 Task: Search for calendar items modified this week.
Action: Mouse moved to (16, 55)
Screenshot: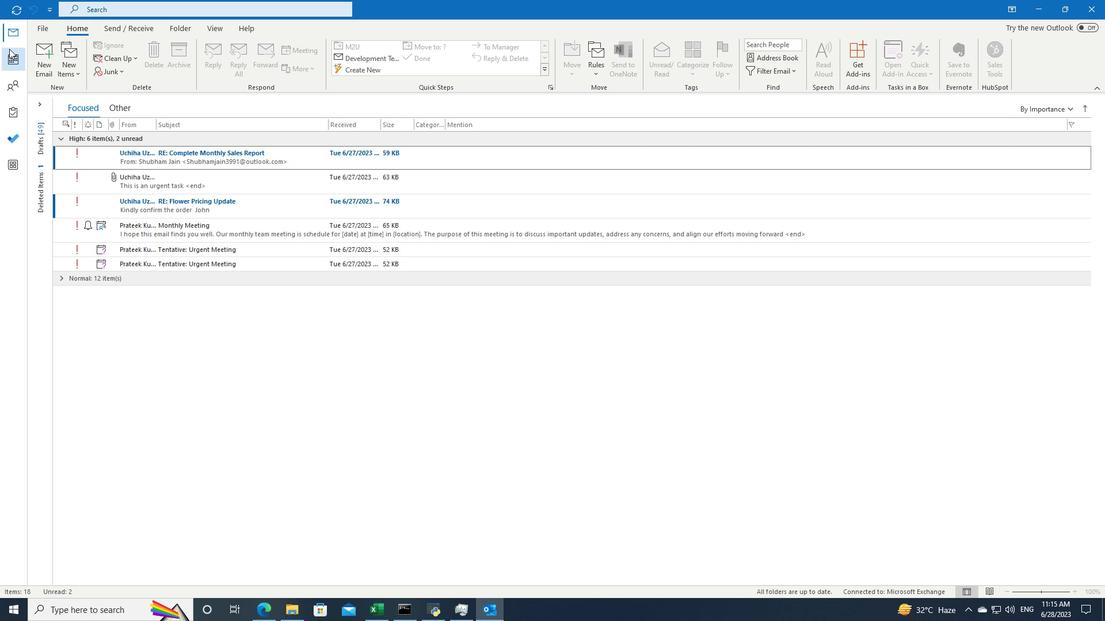 
Action: Mouse pressed left at (16, 55)
Screenshot: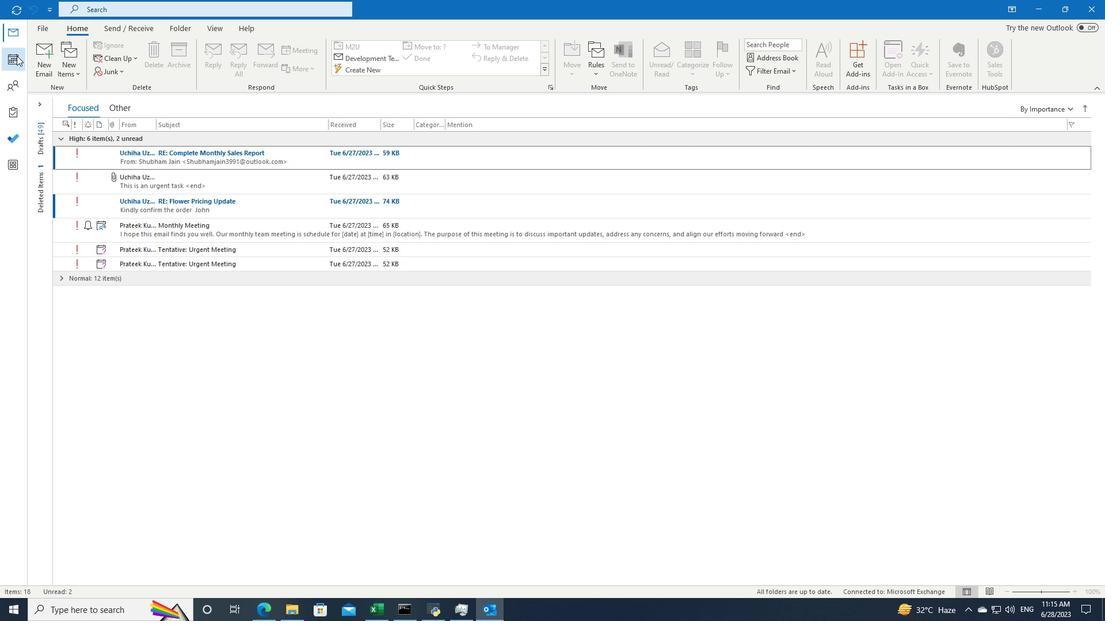
Action: Mouse moved to (332, 10)
Screenshot: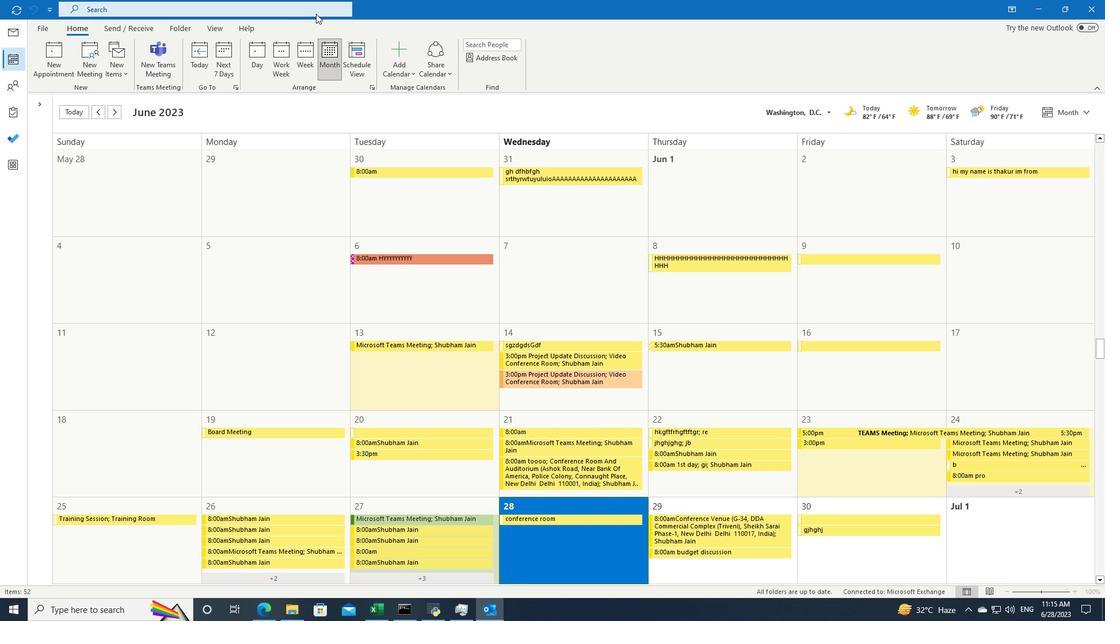 
Action: Mouse pressed left at (332, 10)
Screenshot: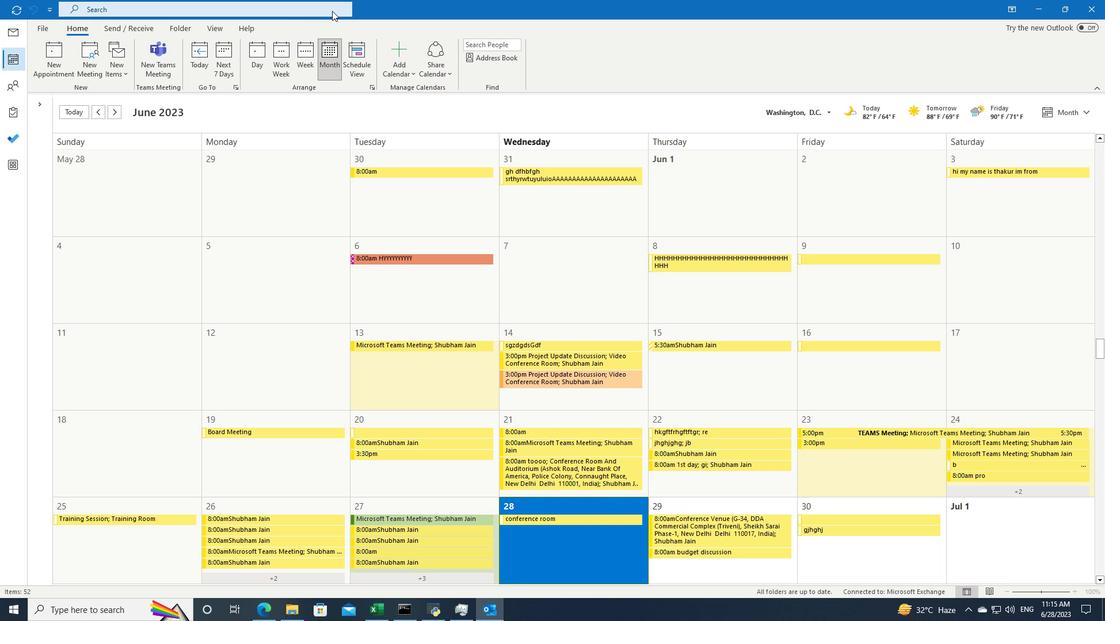 
Action: Mouse moved to (387, 10)
Screenshot: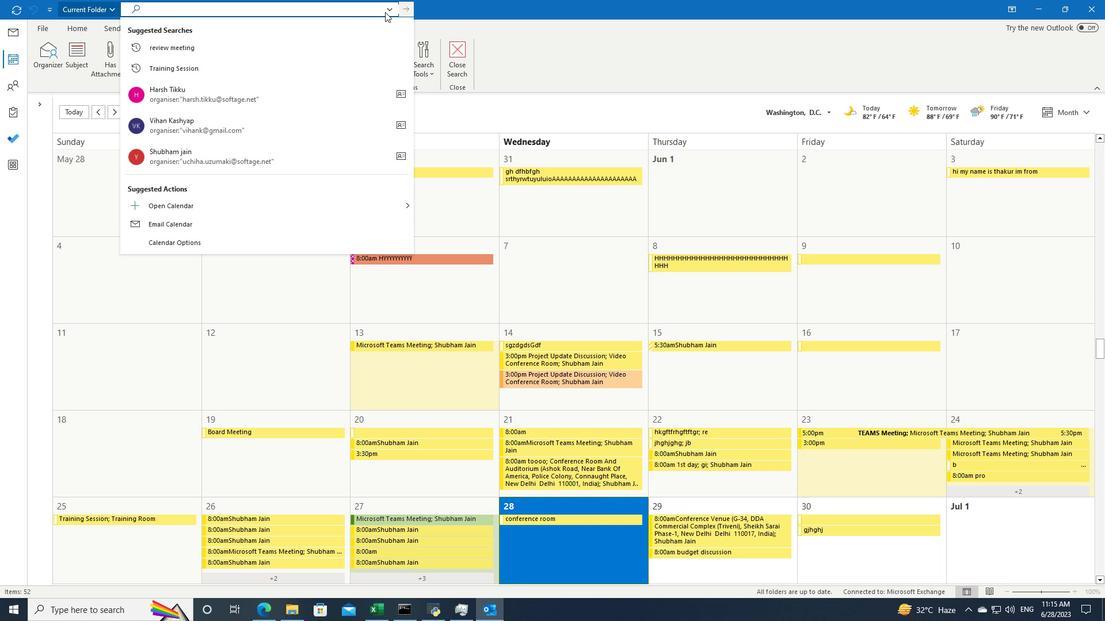 
Action: Mouse pressed left at (387, 10)
Screenshot: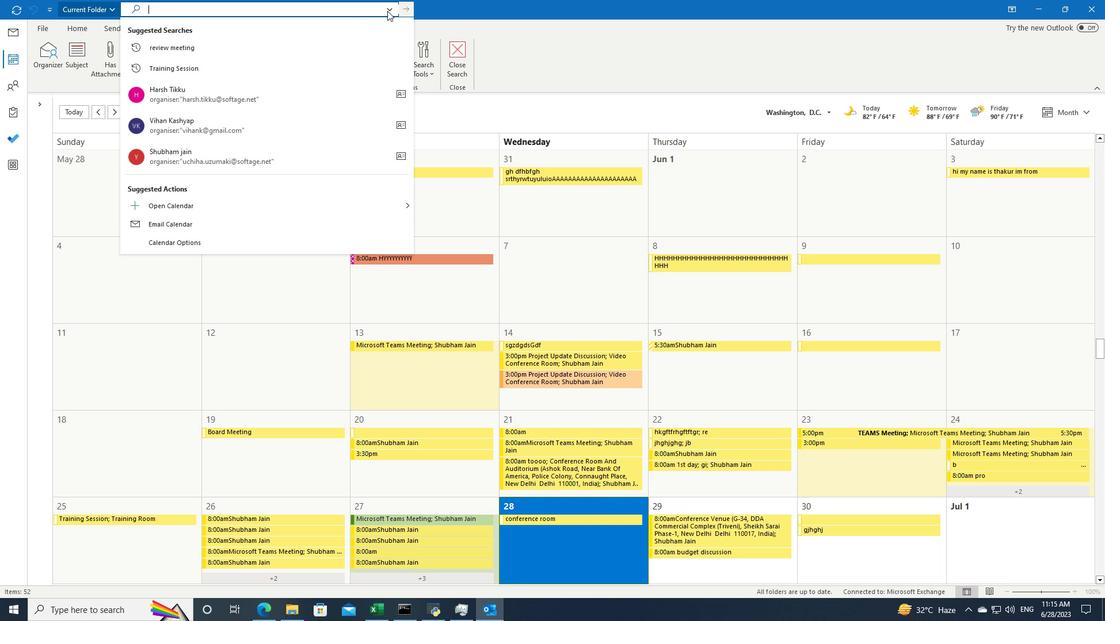 
Action: Mouse moved to (399, 28)
Screenshot: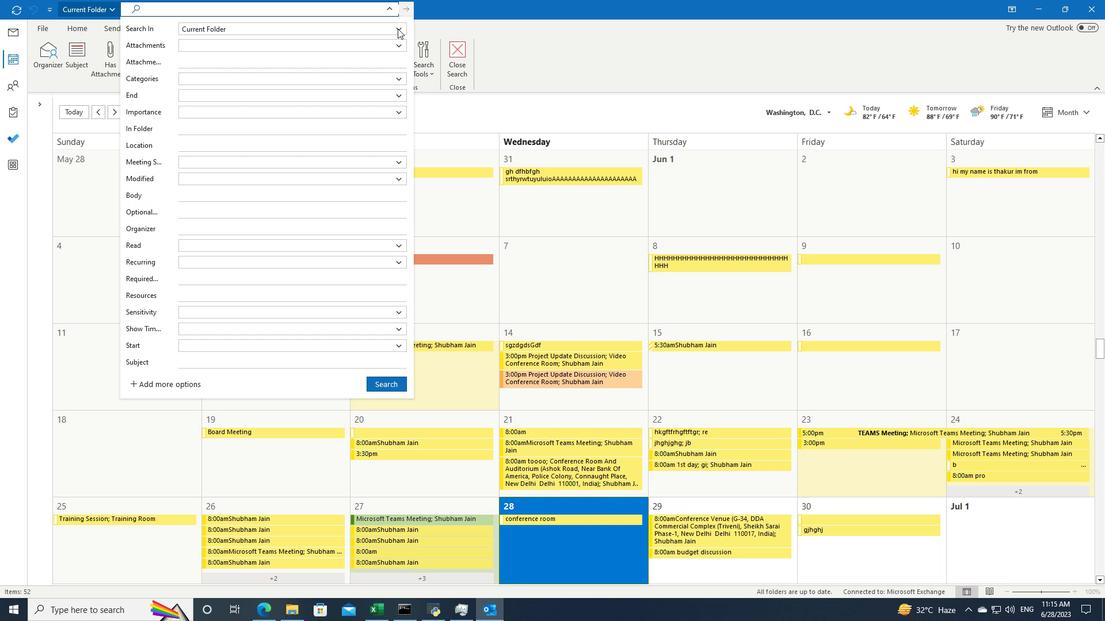 
Action: Mouse pressed left at (399, 28)
Screenshot: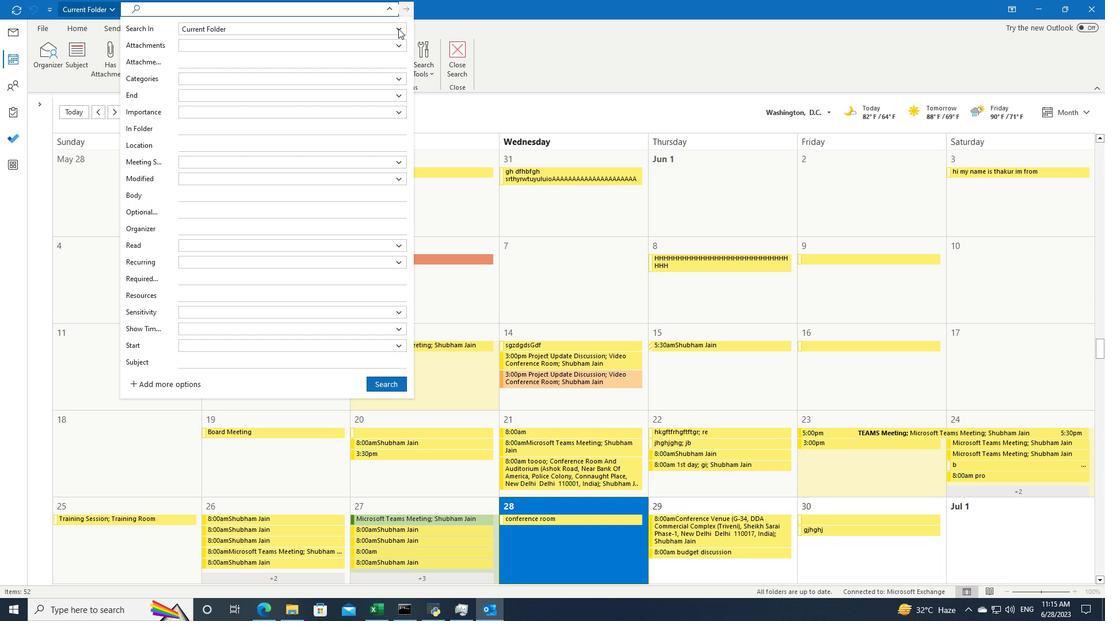 
Action: Mouse moved to (361, 66)
Screenshot: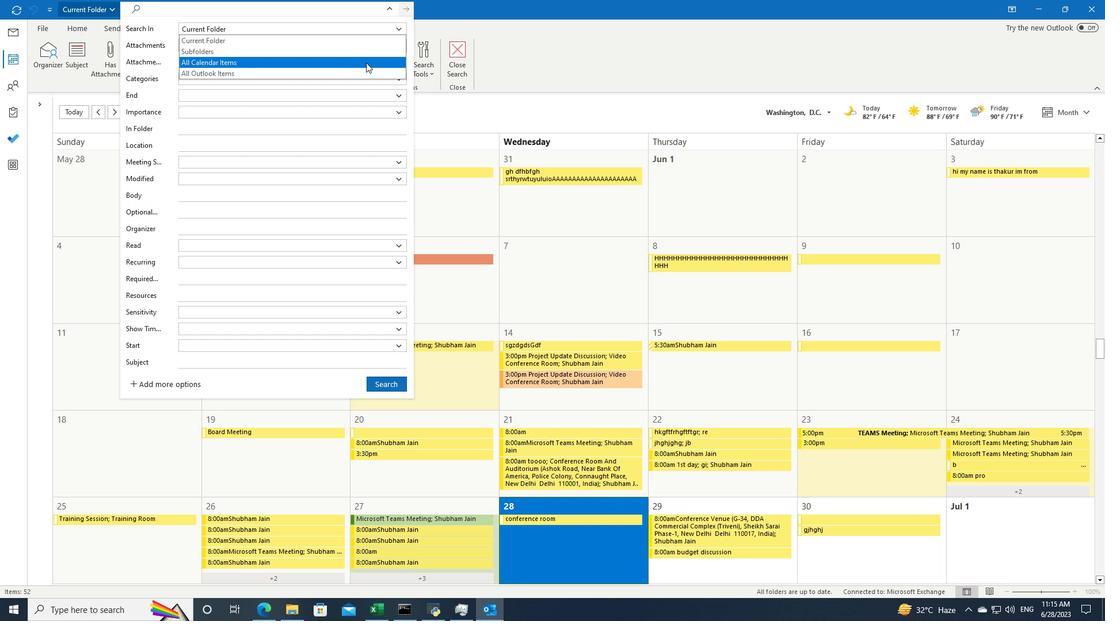 
Action: Mouse pressed left at (361, 66)
Screenshot: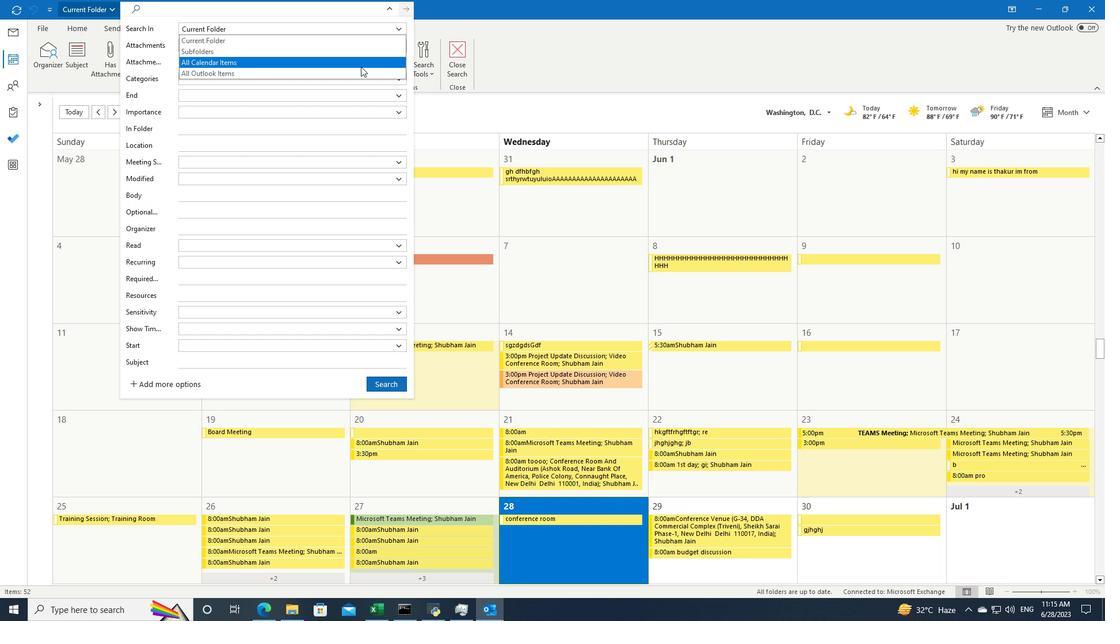 
Action: Mouse moved to (402, 9)
Screenshot: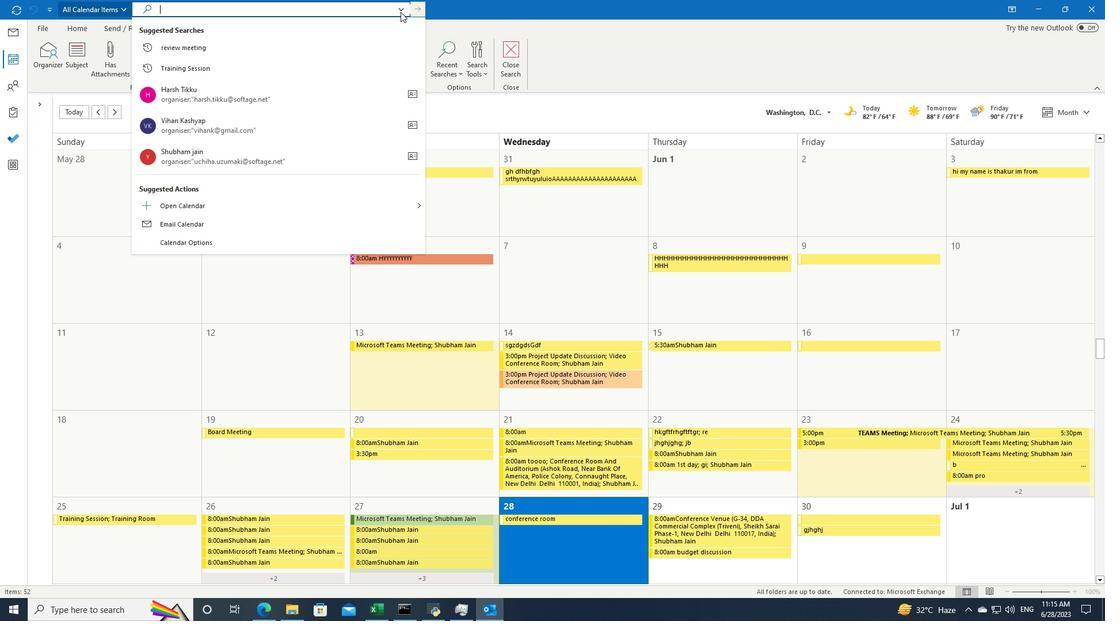 
Action: Mouse pressed left at (402, 9)
Screenshot: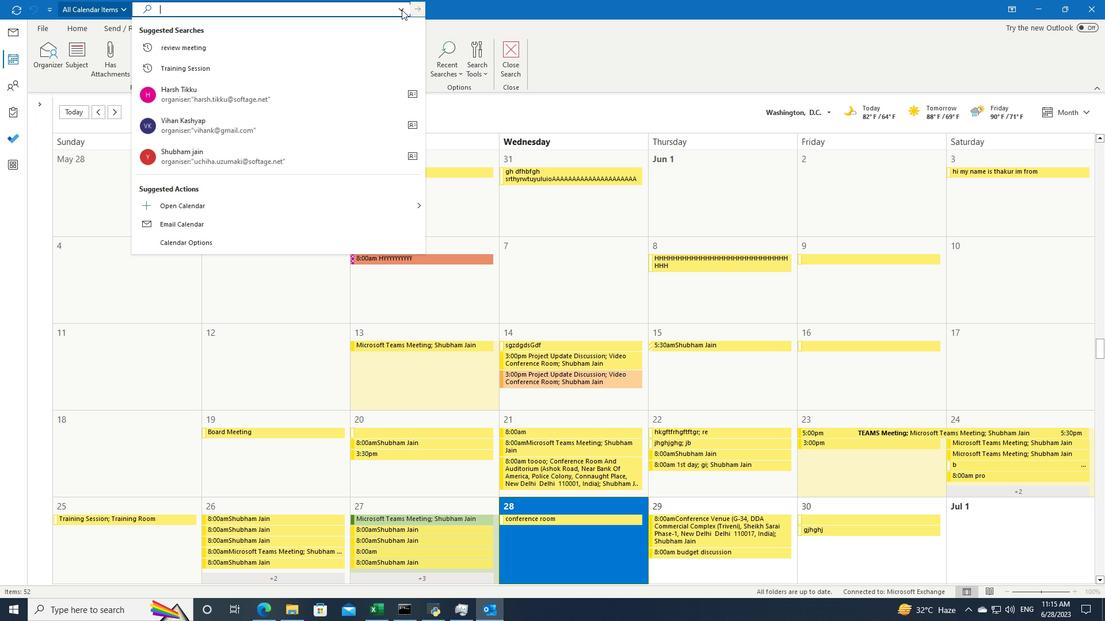 
Action: Mouse moved to (408, 179)
Screenshot: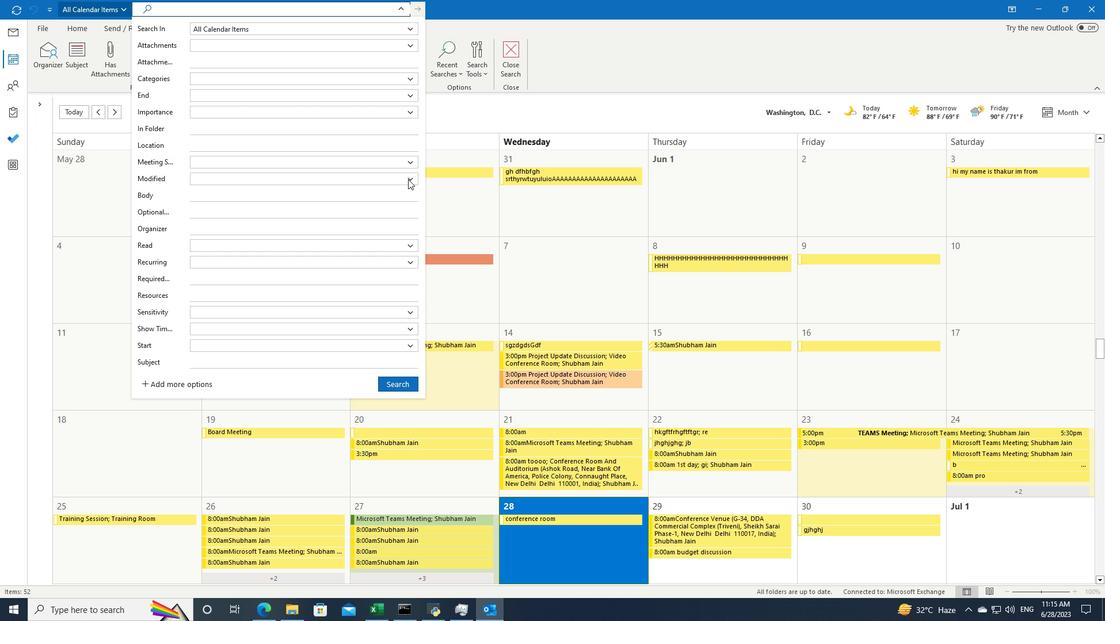 
Action: Mouse pressed left at (408, 179)
Screenshot: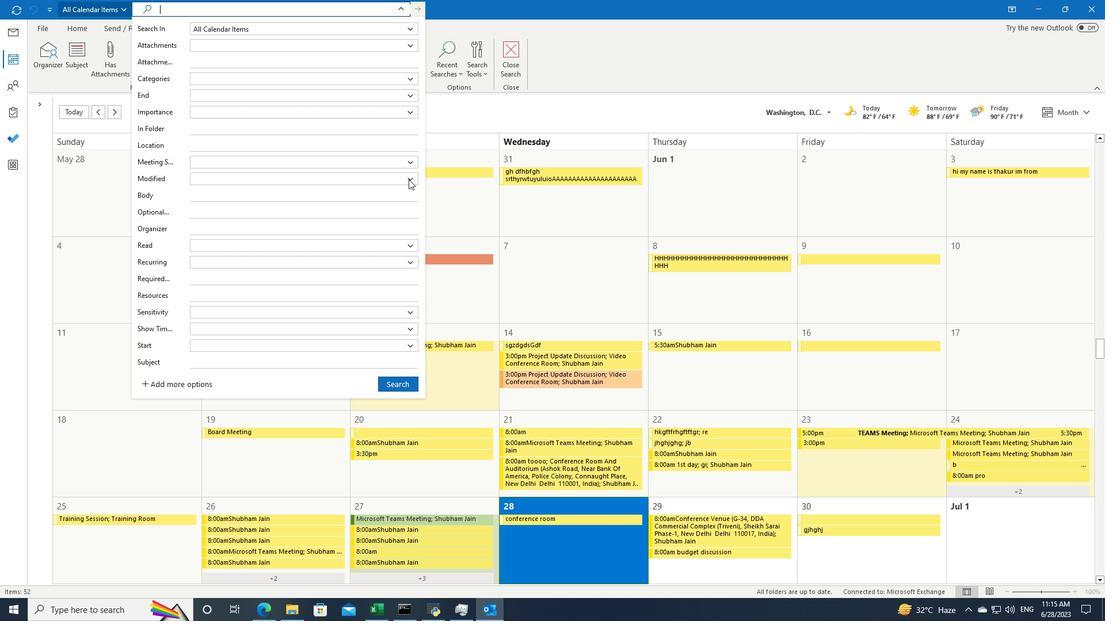 
Action: Mouse moved to (365, 222)
Screenshot: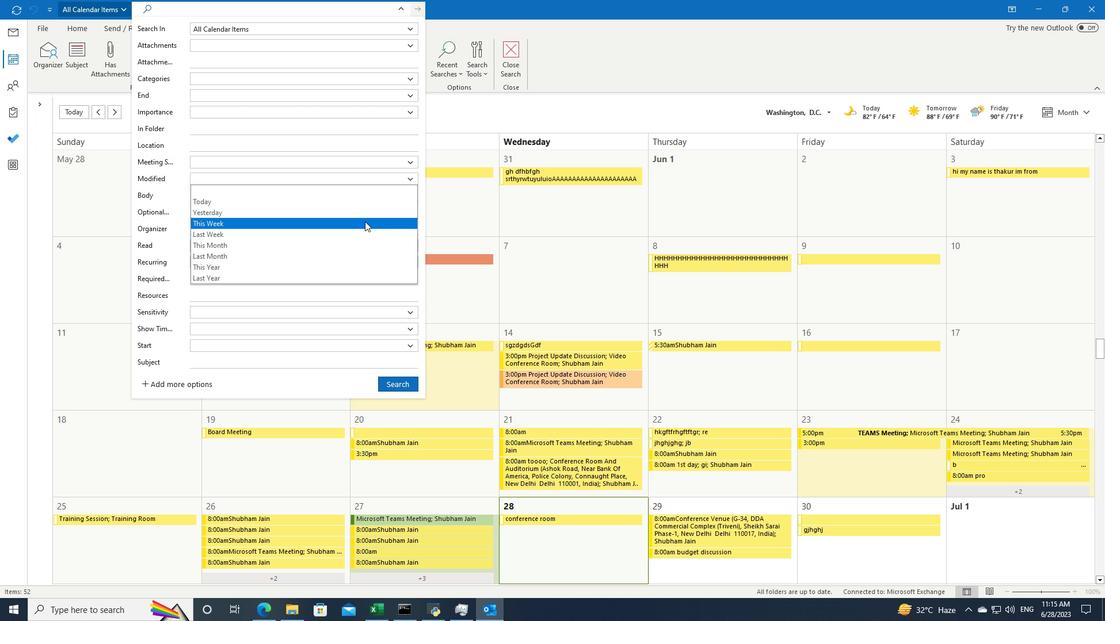 
Action: Mouse pressed left at (365, 222)
Screenshot: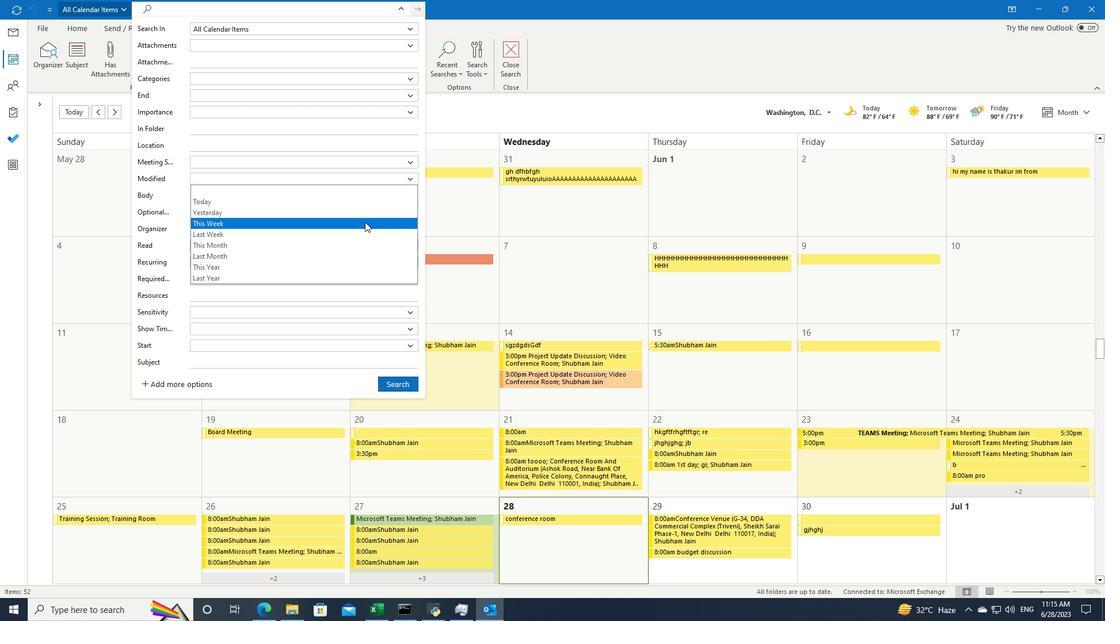 
Action: Mouse moved to (394, 379)
Screenshot: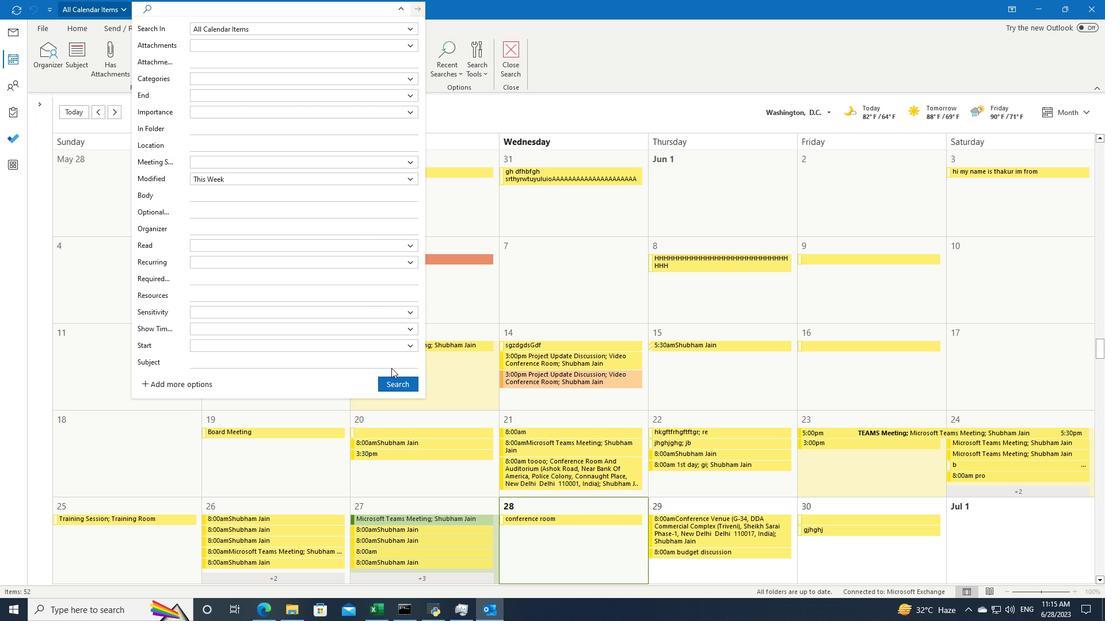
Action: Mouse pressed left at (394, 379)
Screenshot: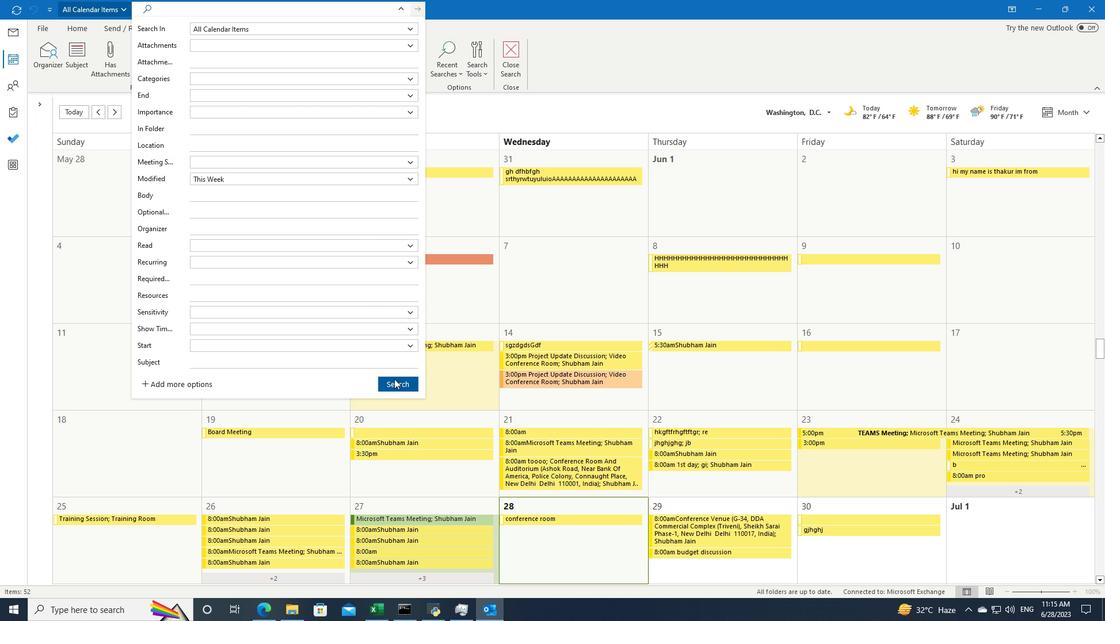 
Action: Mouse moved to (394, 380)
Screenshot: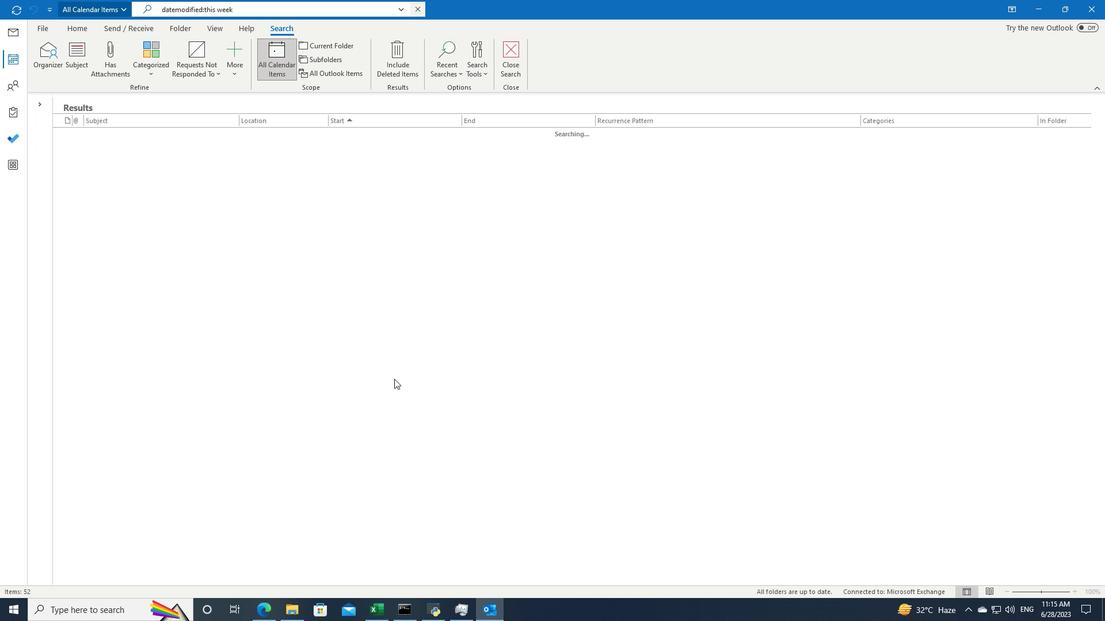 
